 Task: Create a sub task Design and Implement Solution for the task  Create a new online platform for online nutrition coaching in the project BlueChipper , assign it to team member softage.4@softage.net and update the status of the sub task to  On Track  , set the priority of the sub task to Low
Action: Mouse moved to (532, 256)
Screenshot: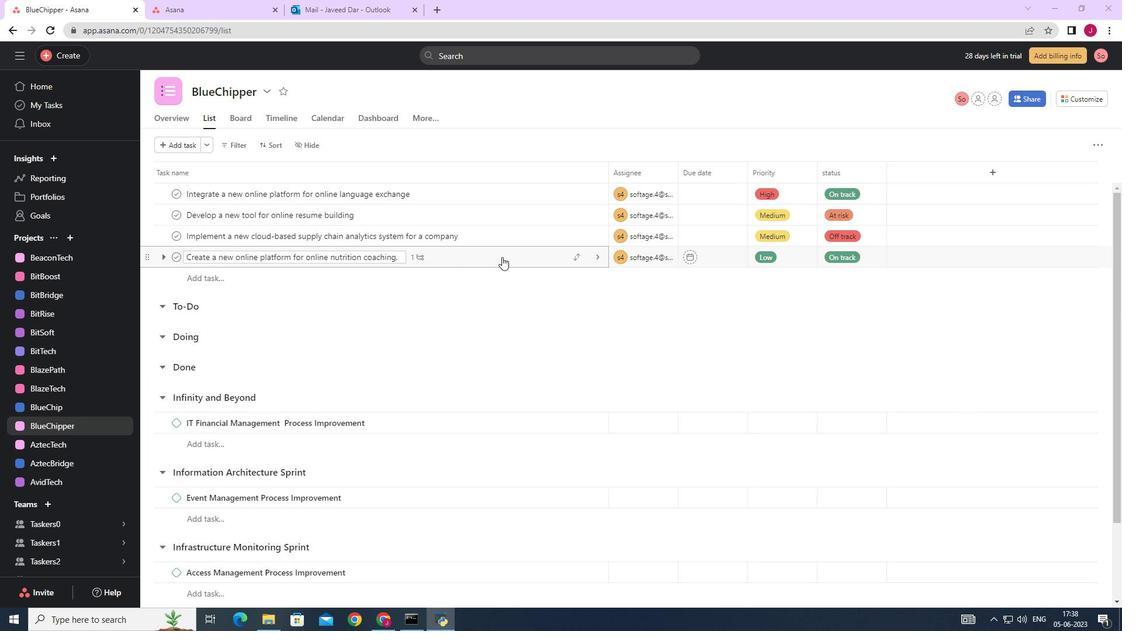 
Action: Mouse pressed left at (532, 256)
Screenshot: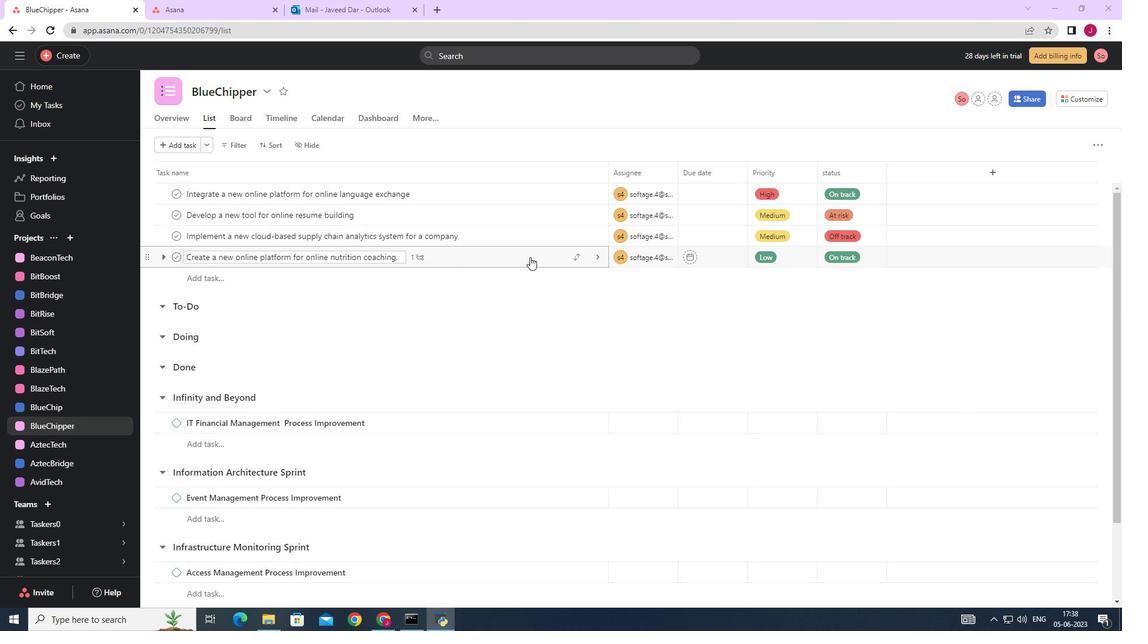
Action: Mouse moved to (895, 378)
Screenshot: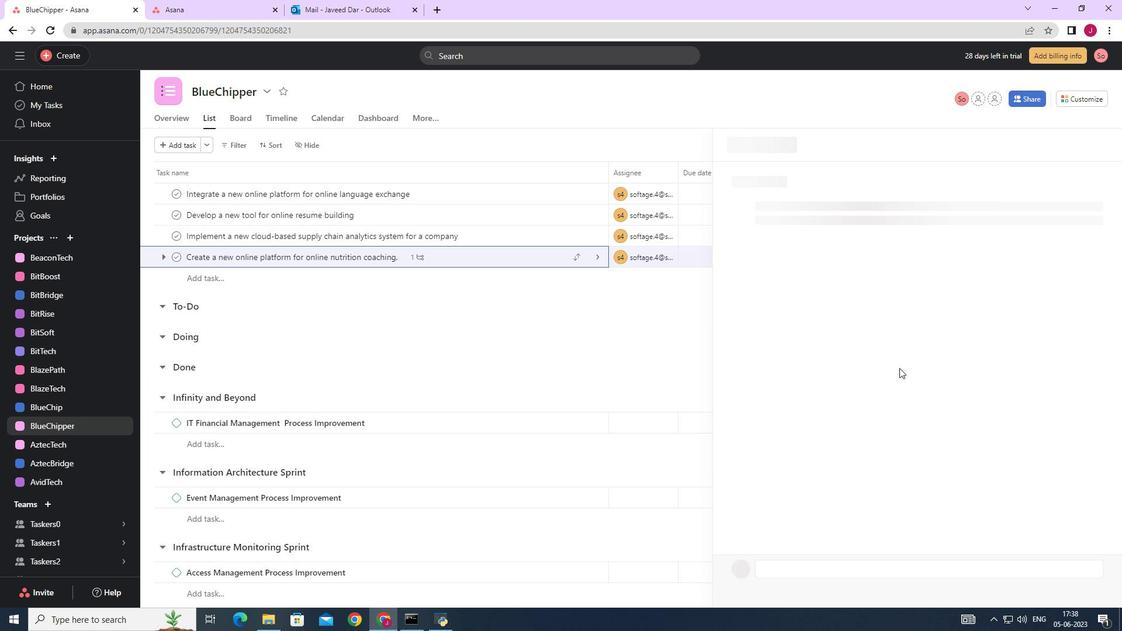
Action: Mouse scrolled (895, 377) with delta (0, 0)
Screenshot: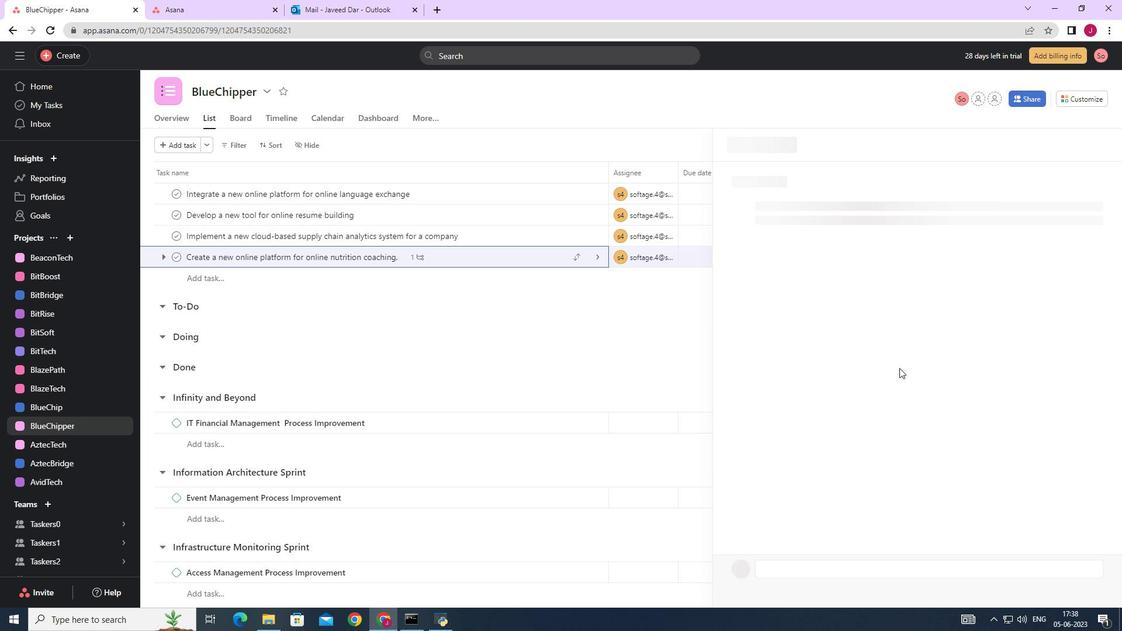 
Action: Mouse moved to (895, 379)
Screenshot: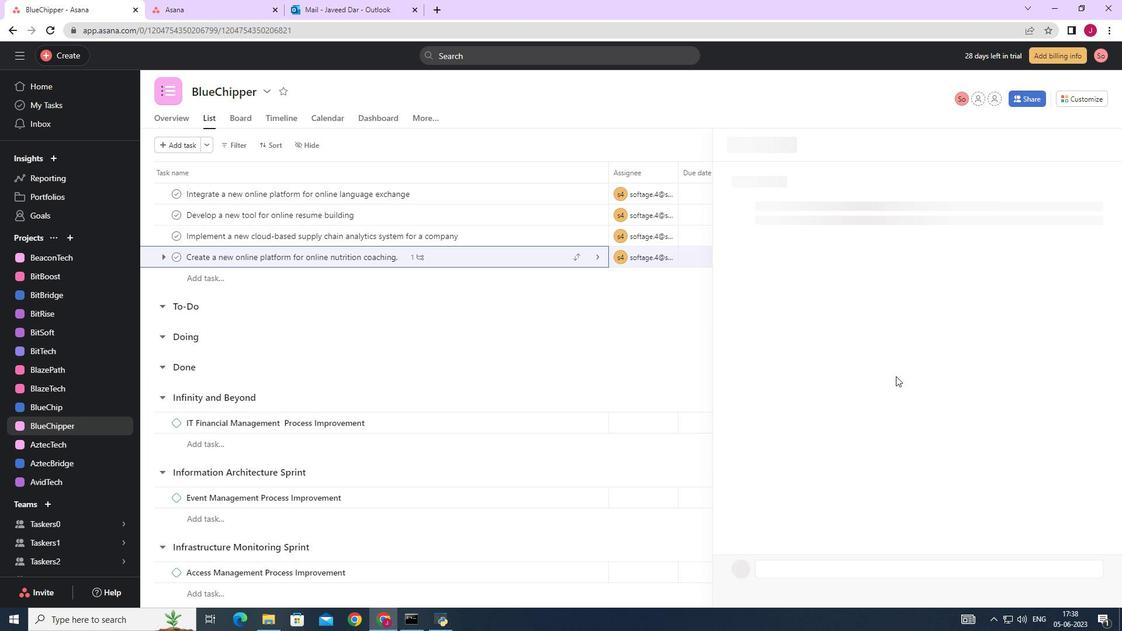 
Action: Mouse scrolled (895, 379) with delta (0, 0)
Screenshot: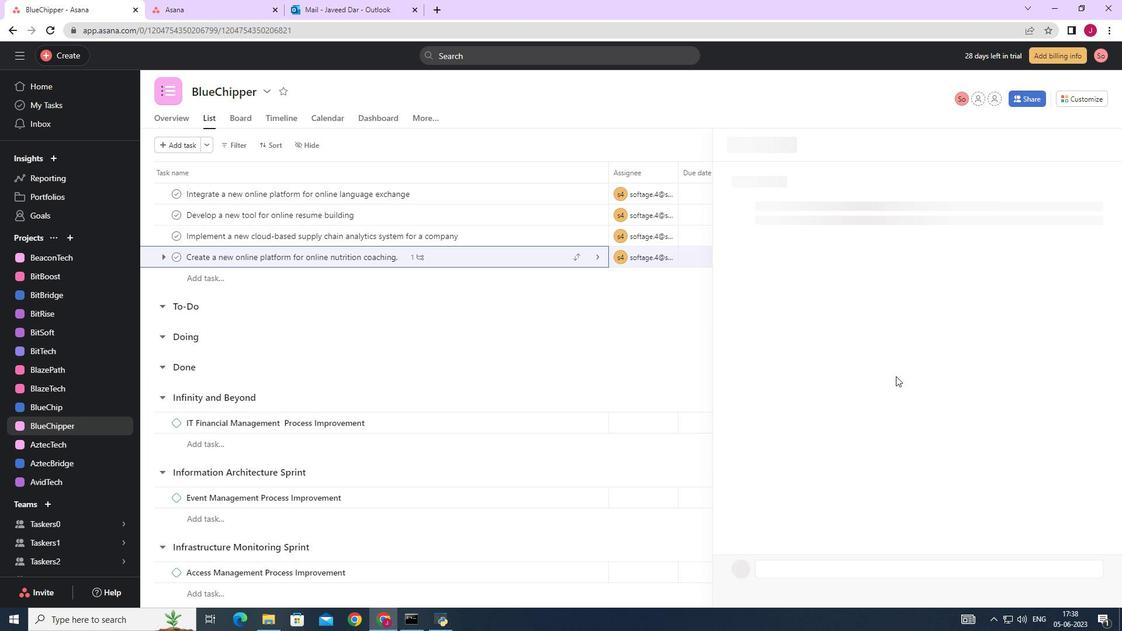 
Action: Mouse moved to (894, 381)
Screenshot: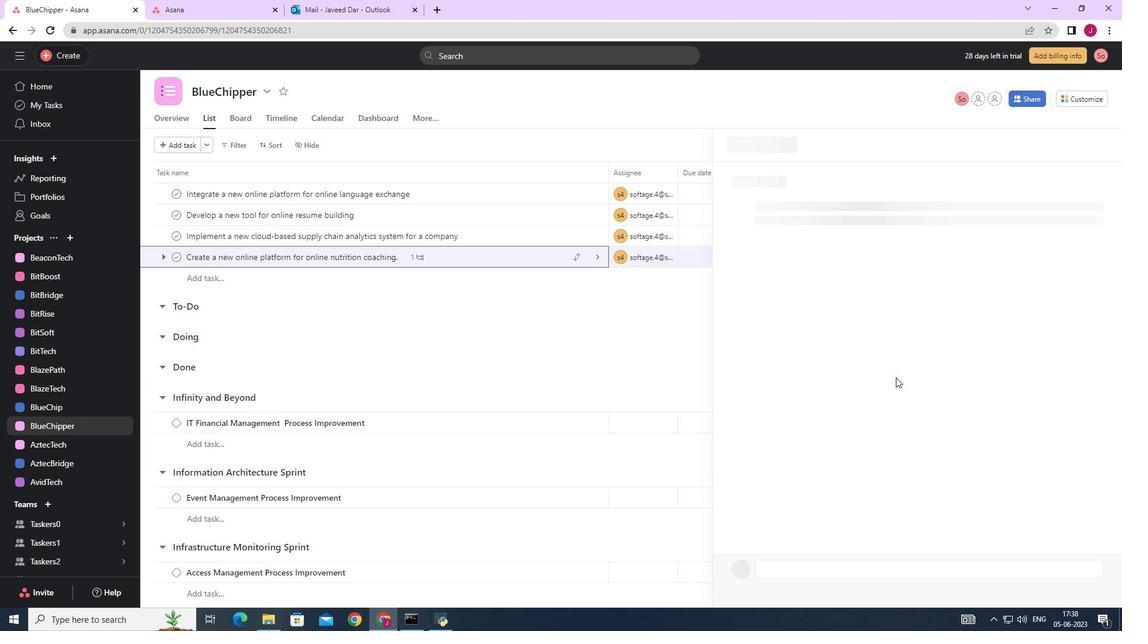 
Action: Mouse scrolled (894, 380) with delta (0, 0)
Screenshot: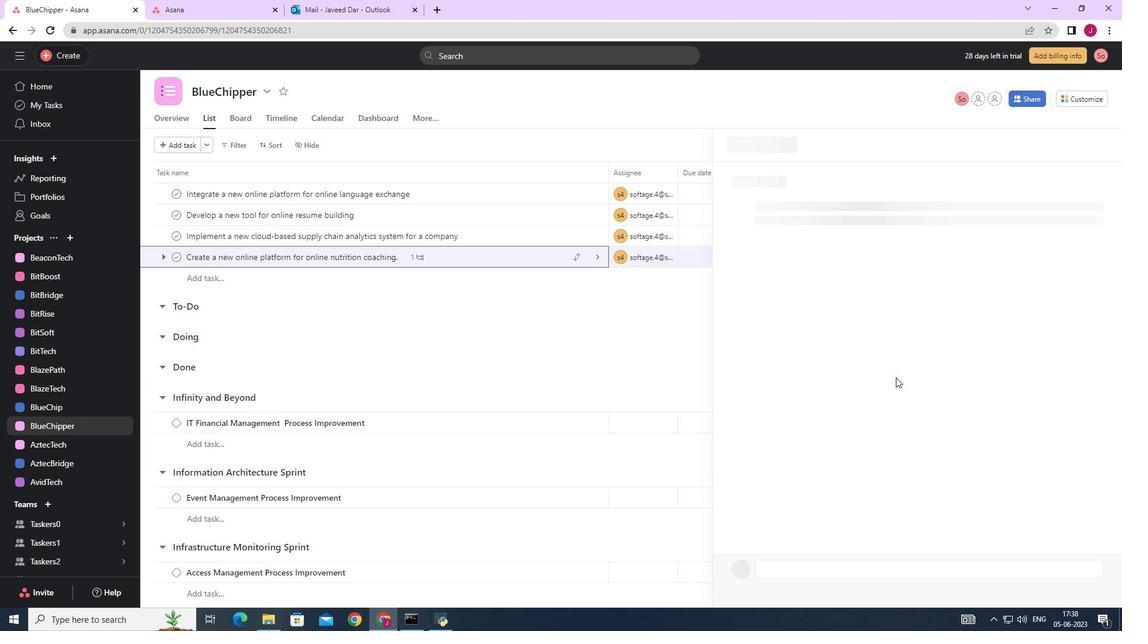 
Action: Mouse scrolled (894, 380) with delta (0, 0)
Screenshot: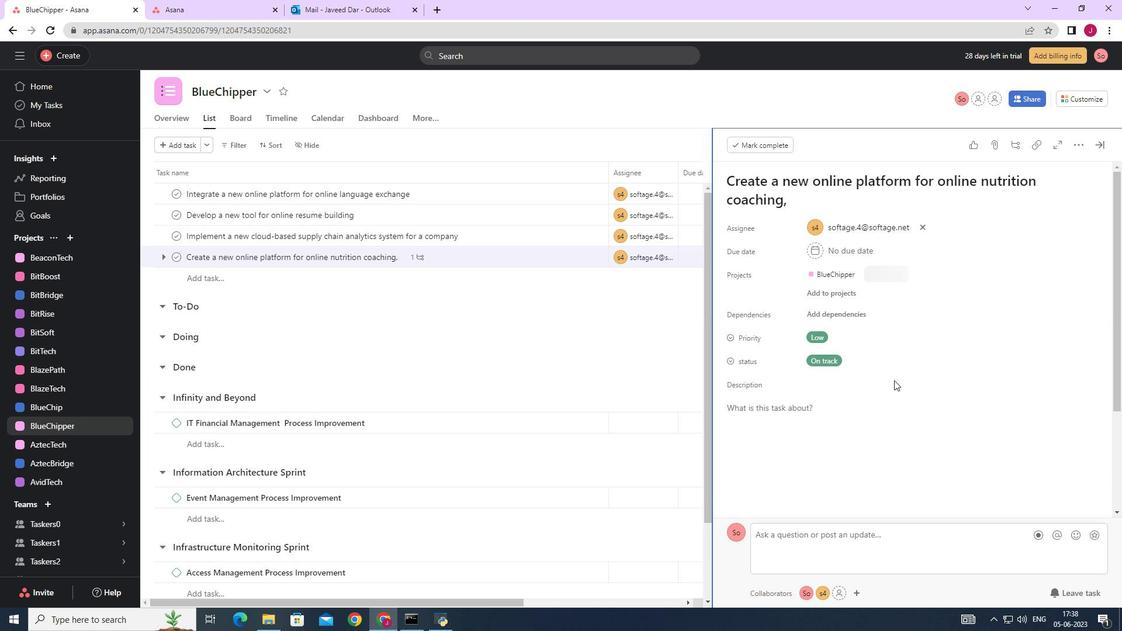 
Action: Mouse moved to (767, 423)
Screenshot: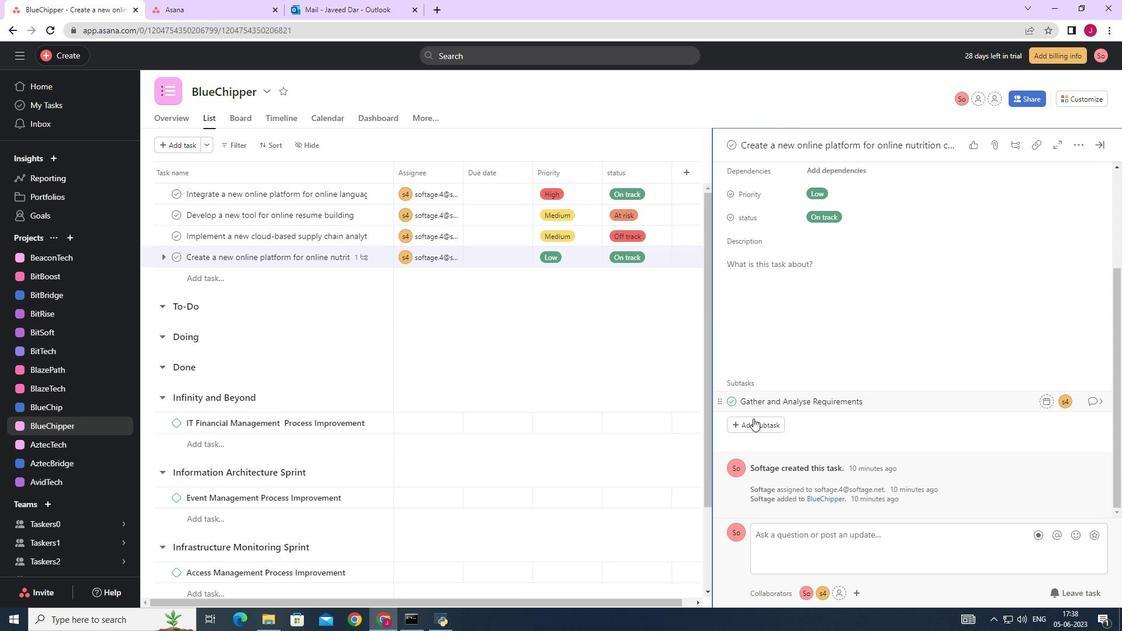 
Action: Mouse pressed left at (767, 423)
Screenshot: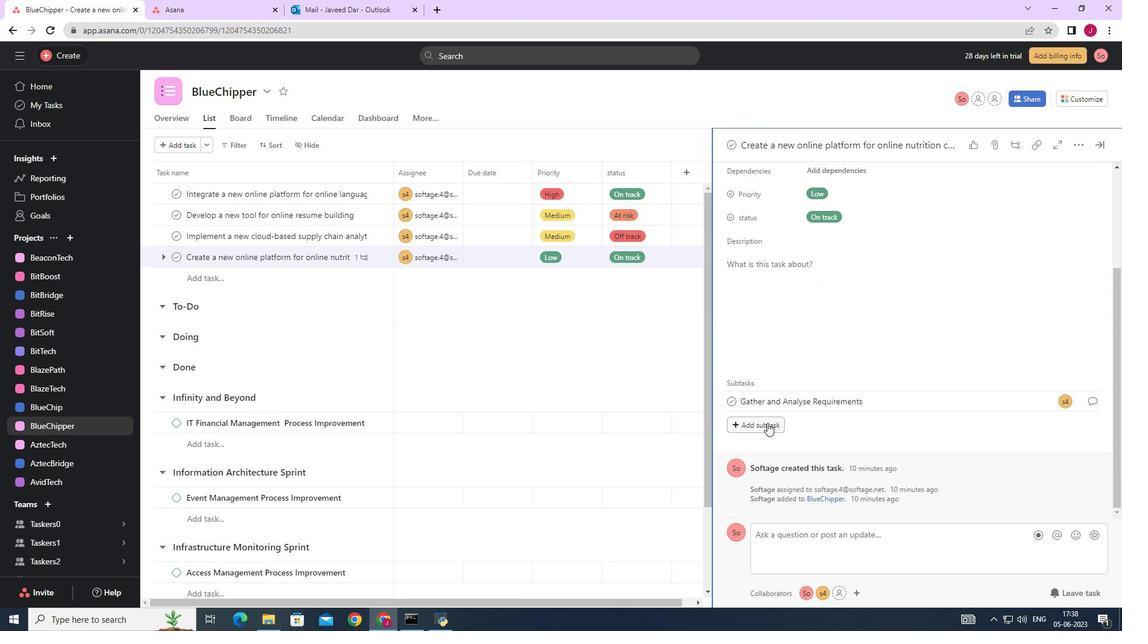 
Action: Mouse moved to (758, 423)
Screenshot: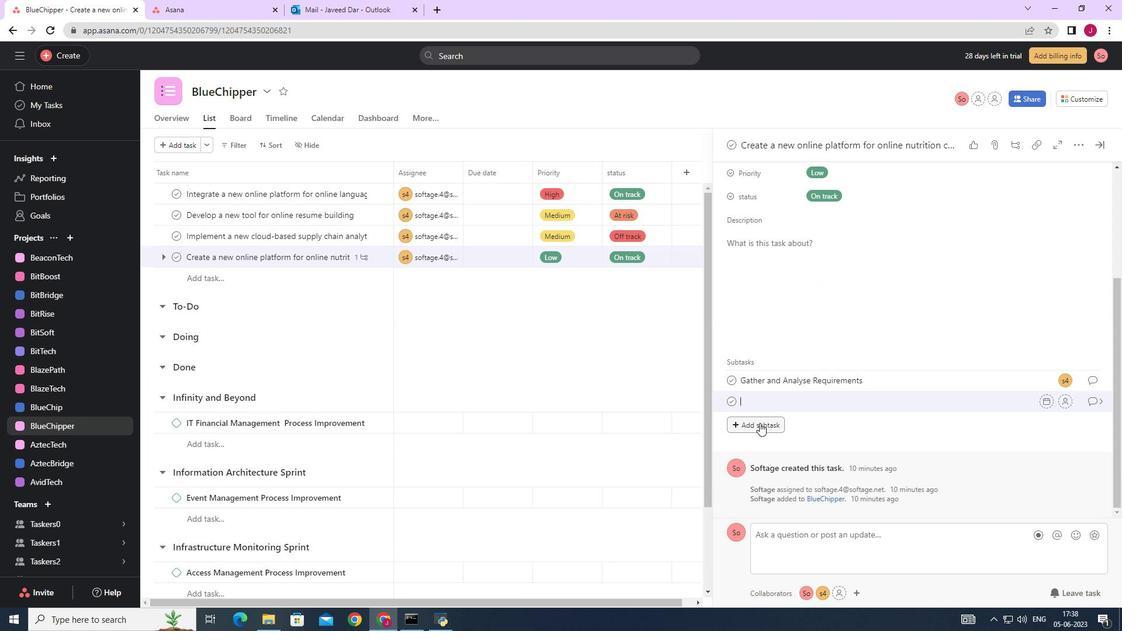 
Action: Key pressed <Key.caps_lock>D<Key.caps_lock>esign<Key.space>and<Key.space><Key.caps_lock>I<Key.caps_lock>mplement<Key.space><Key.caps_lock>S<Key.caps_lock>olution
Screenshot: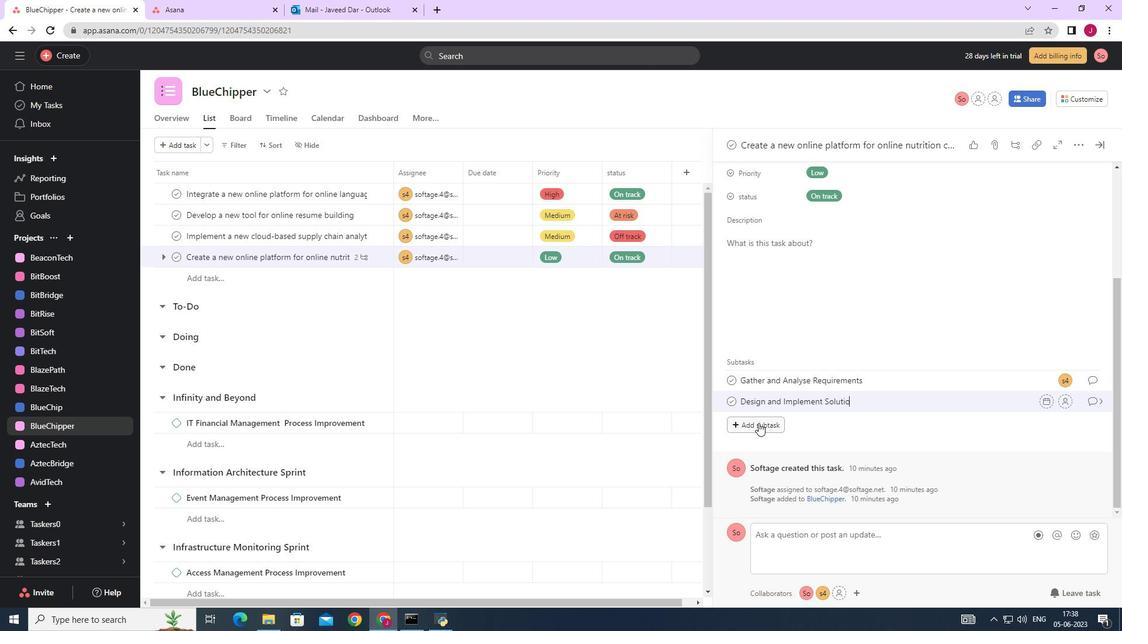 
Action: Mouse moved to (1062, 403)
Screenshot: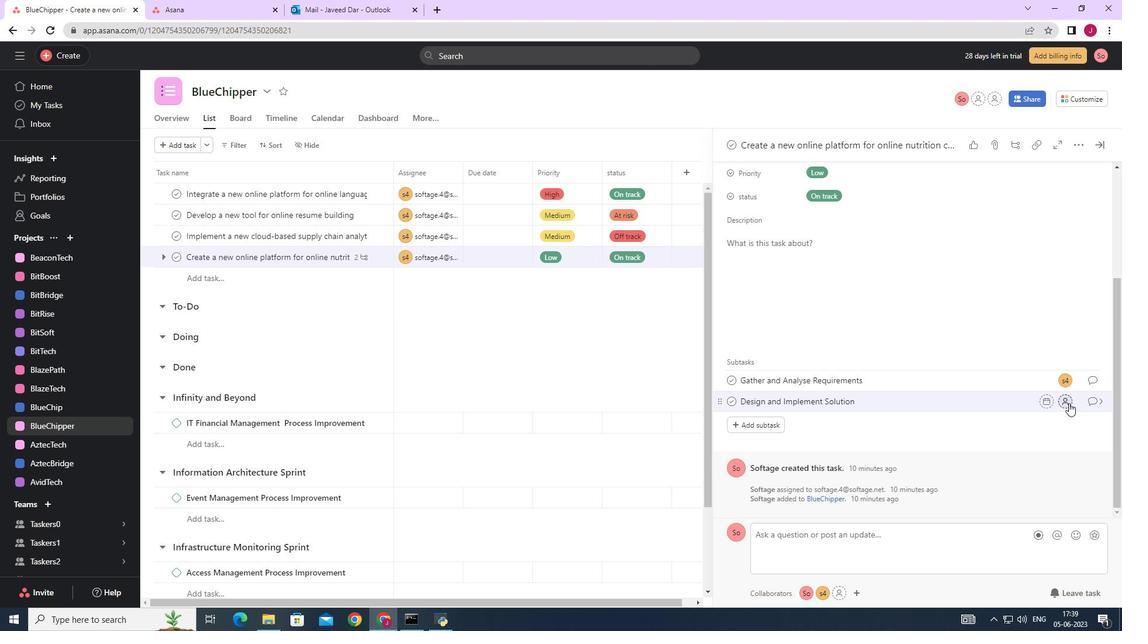 
Action: Mouse pressed left at (1062, 403)
Screenshot: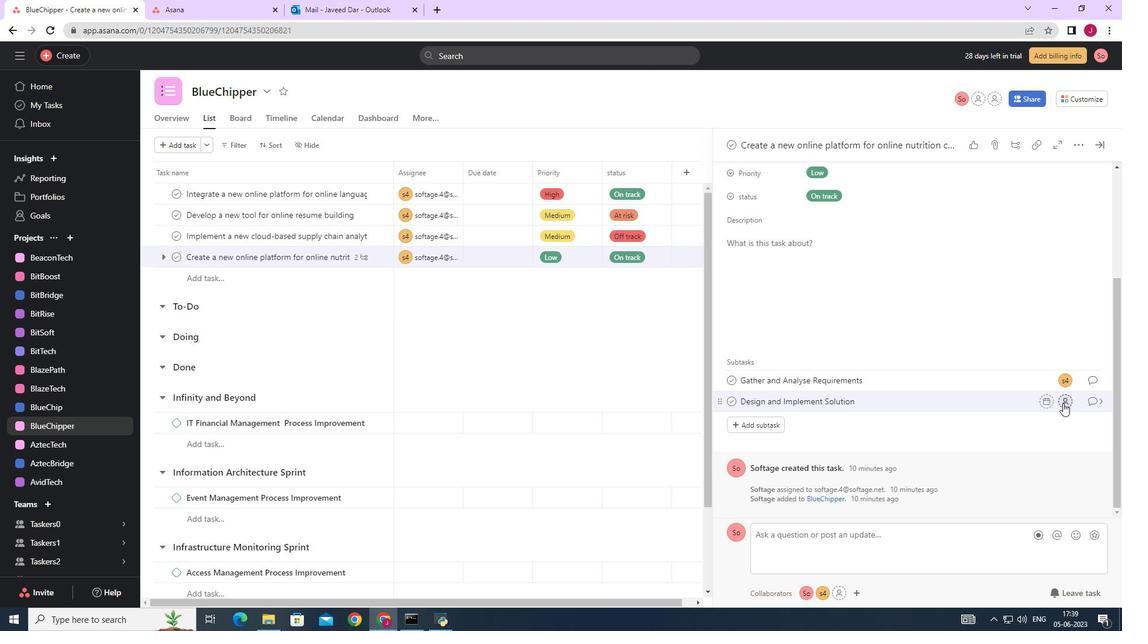 
Action: Key pressed softage.4
Screenshot: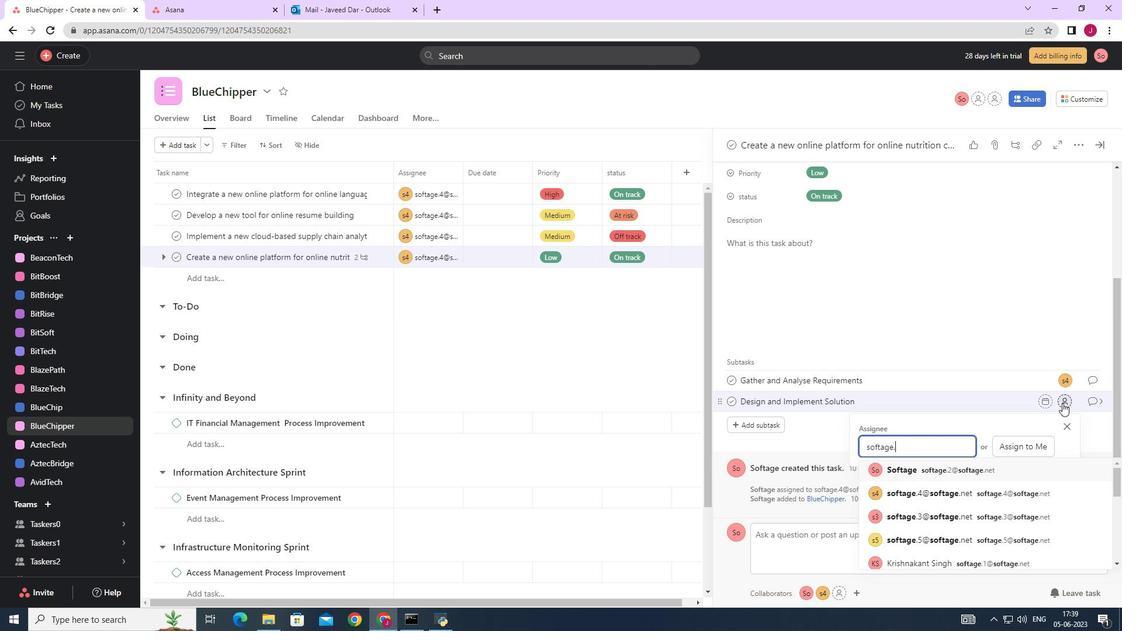 
Action: Mouse moved to (924, 470)
Screenshot: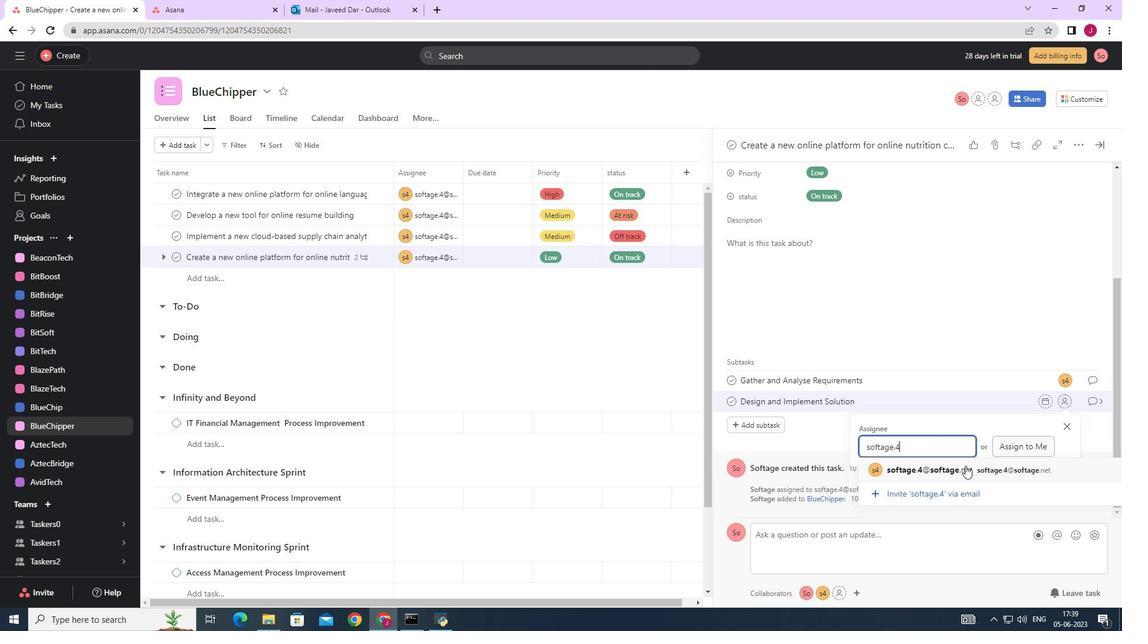 
Action: Mouse pressed left at (924, 470)
Screenshot: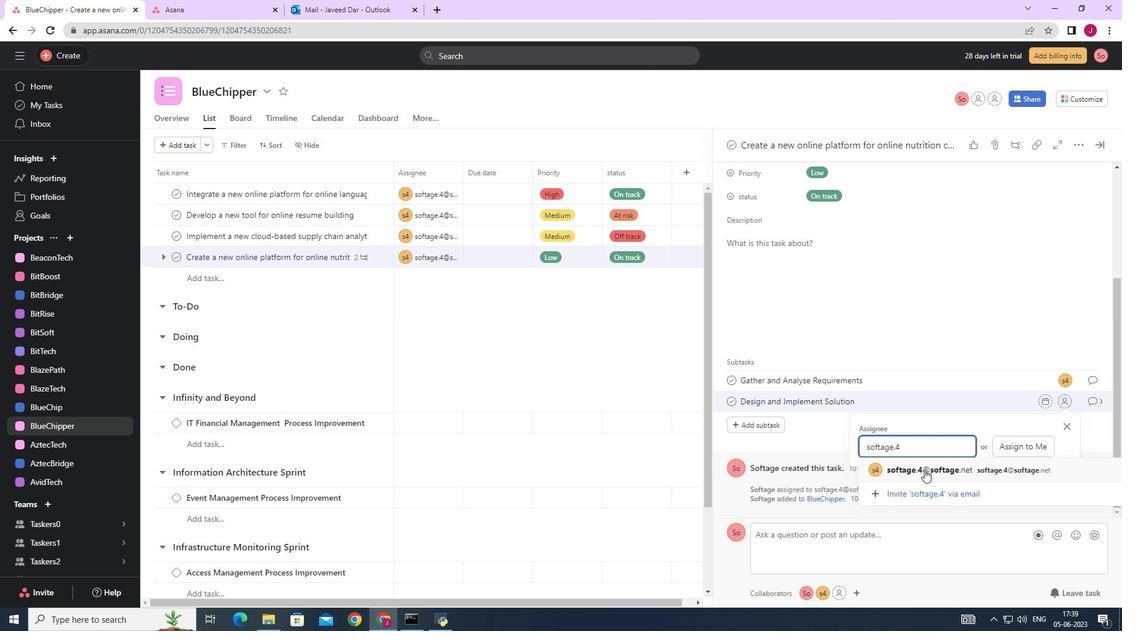 
Action: Mouse moved to (1085, 401)
Screenshot: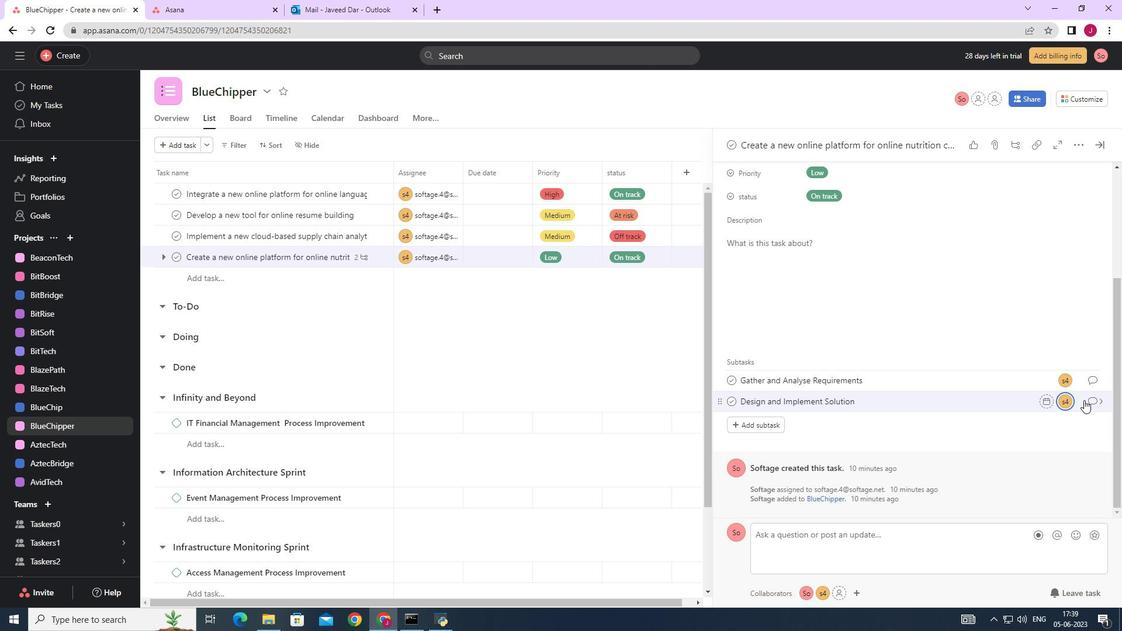 
Action: Mouse pressed left at (1085, 401)
Screenshot: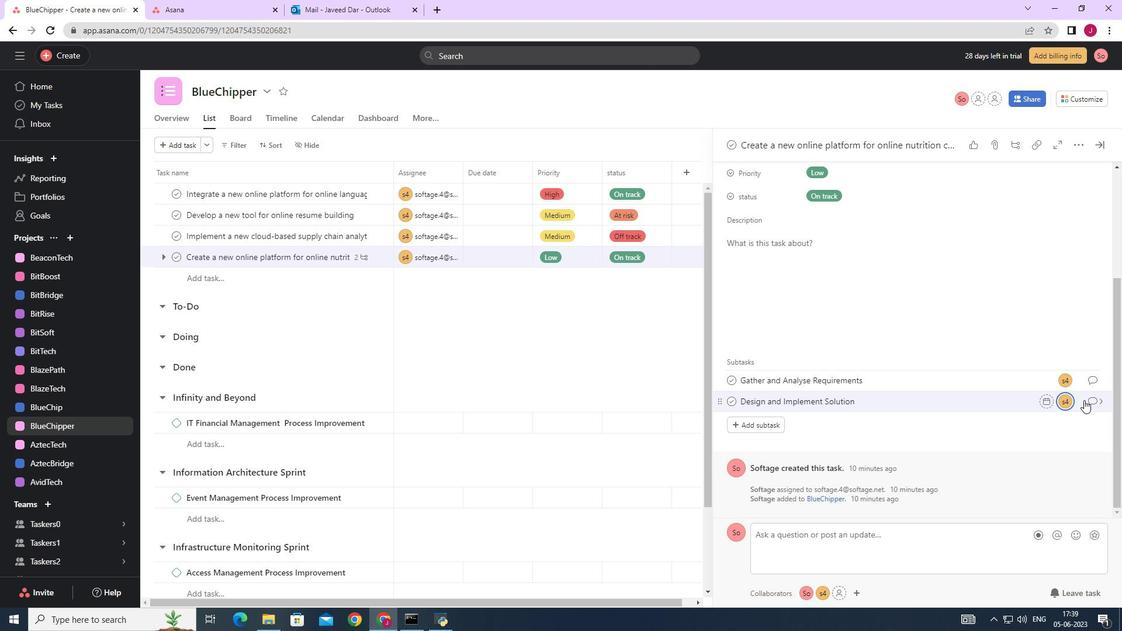 
Action: Mouse moved to (774, 306)
Screenshot: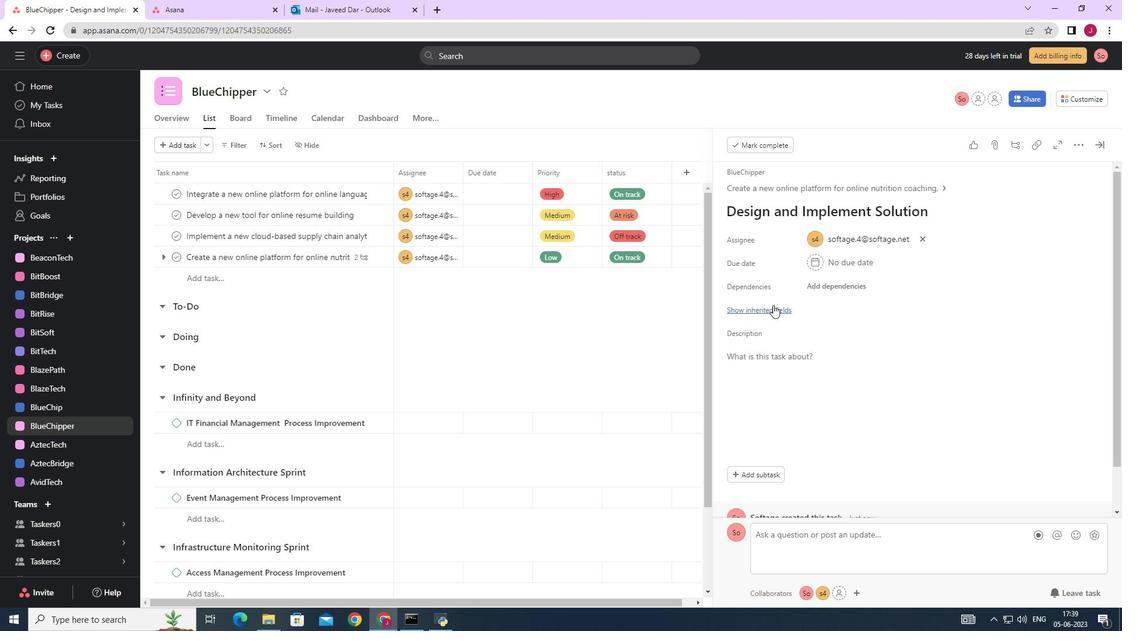 
Action: Mouse pressed left at (774, 306)
Screenshot: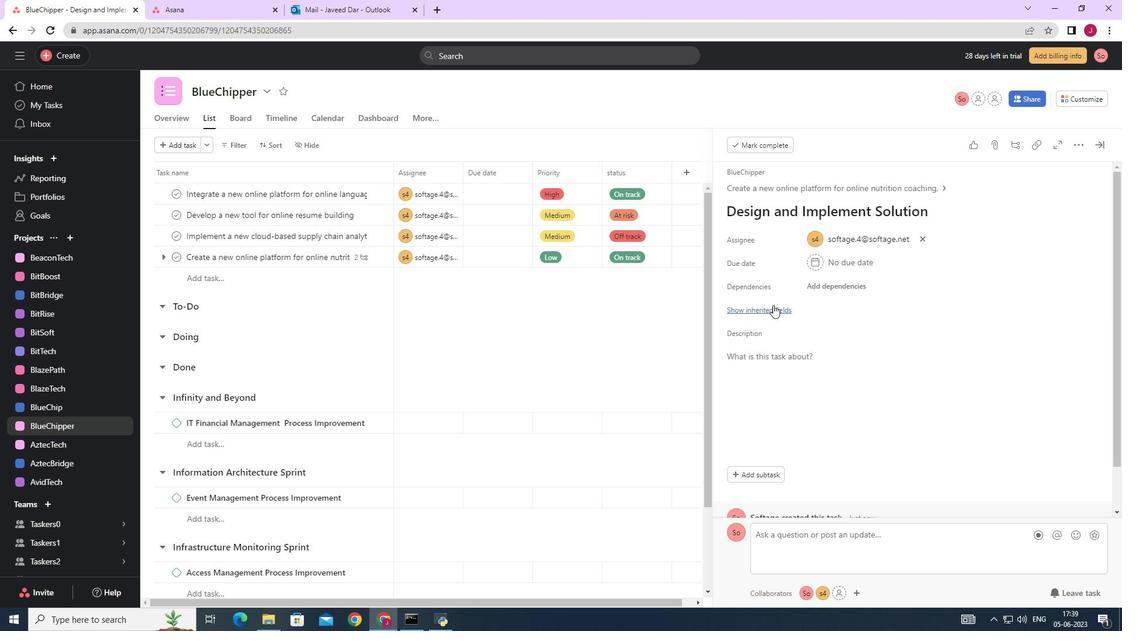 
Action: Mouse moved to (769, 336)
Screenshot: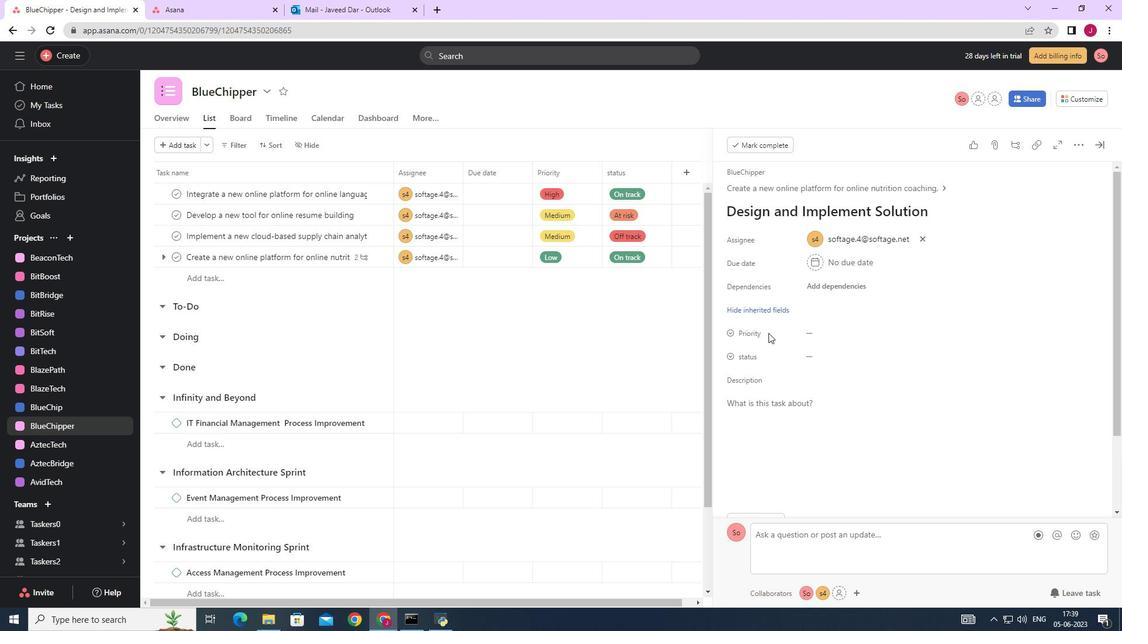
Action: Mouse pressed left at (769, 336)
Screenshot: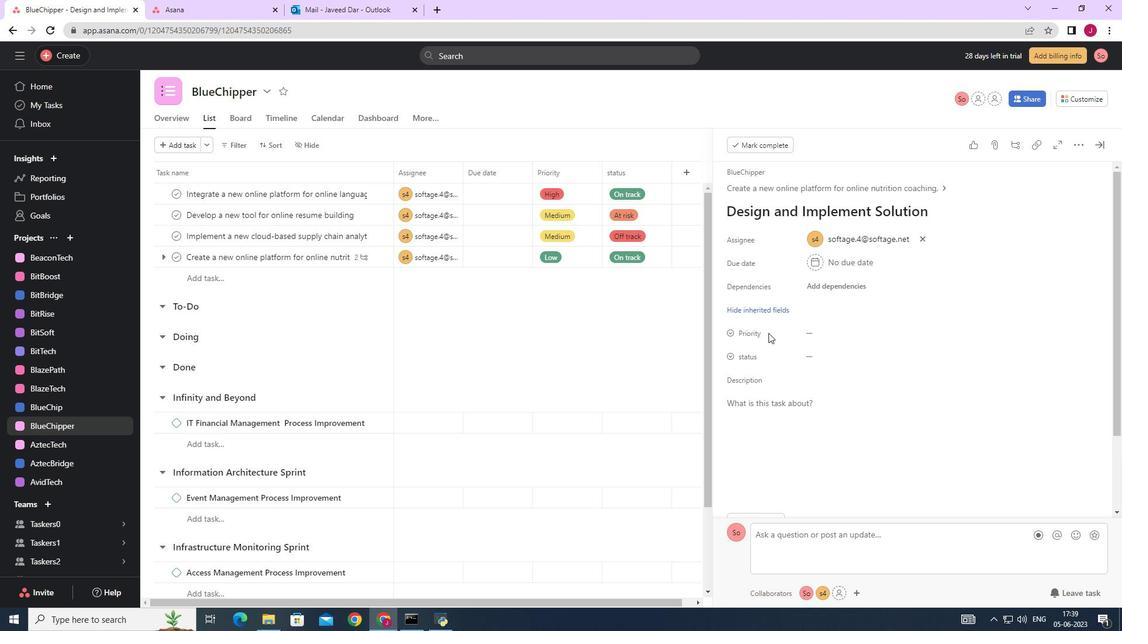 
Action: Mouse moved to (807, 339)
Screenshot: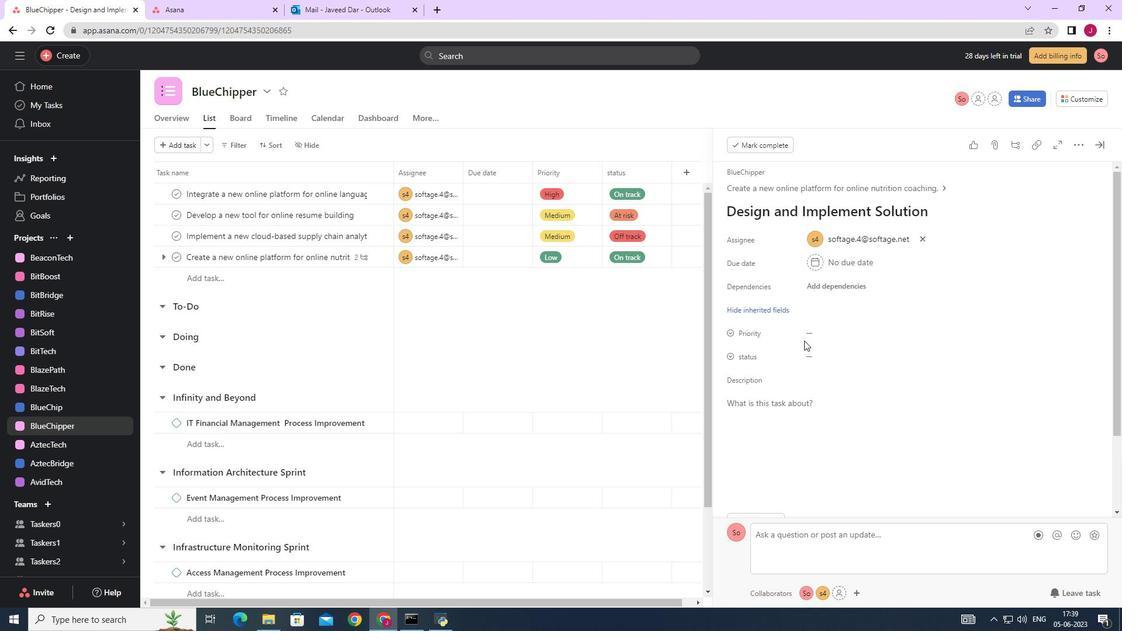 
Action: Mouse pressed left at (807, 339)
Screenshot: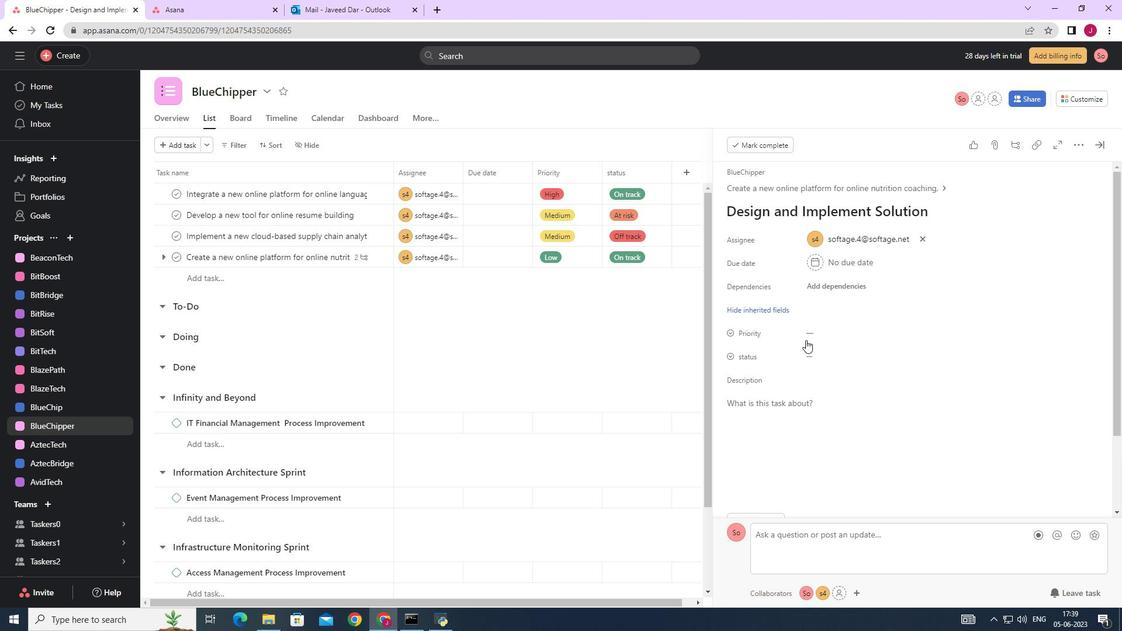 
Action: Mouse moved to (834, 414)
Screenshot: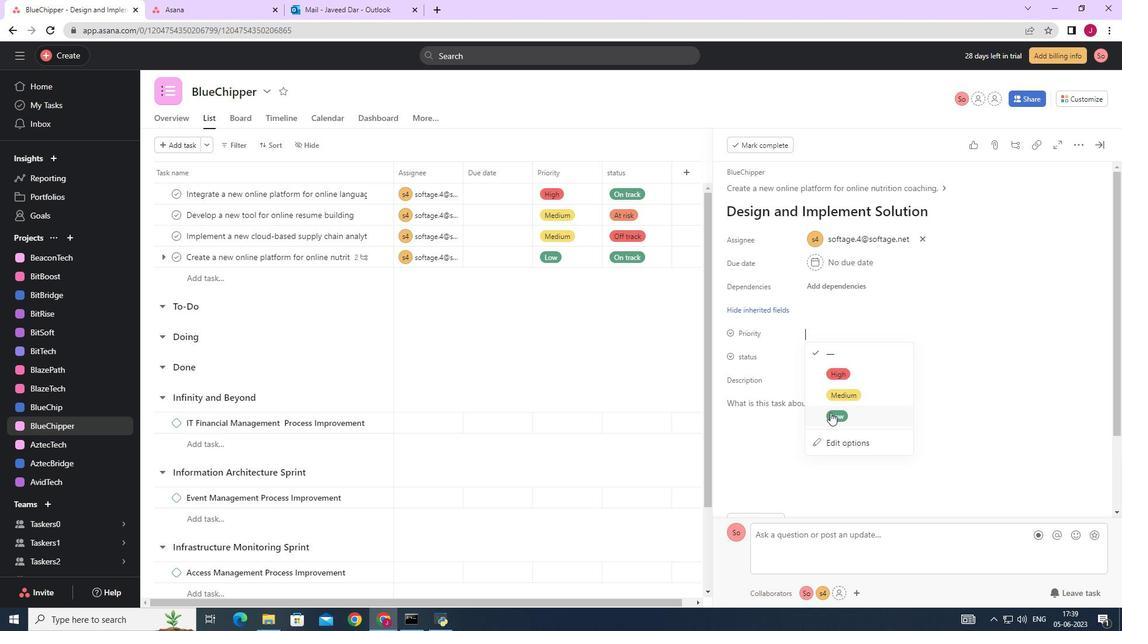 
Action: Mouse pressed left at (834, 414)
Screenshot: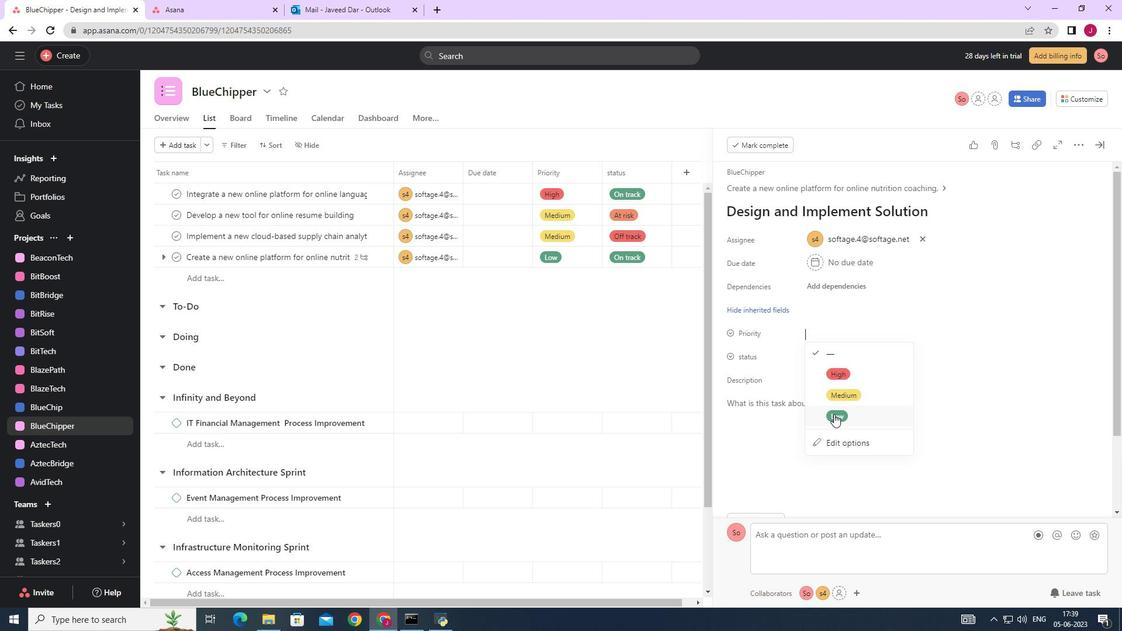 
Action: Mouse moved to (816, 351)
Screenshot: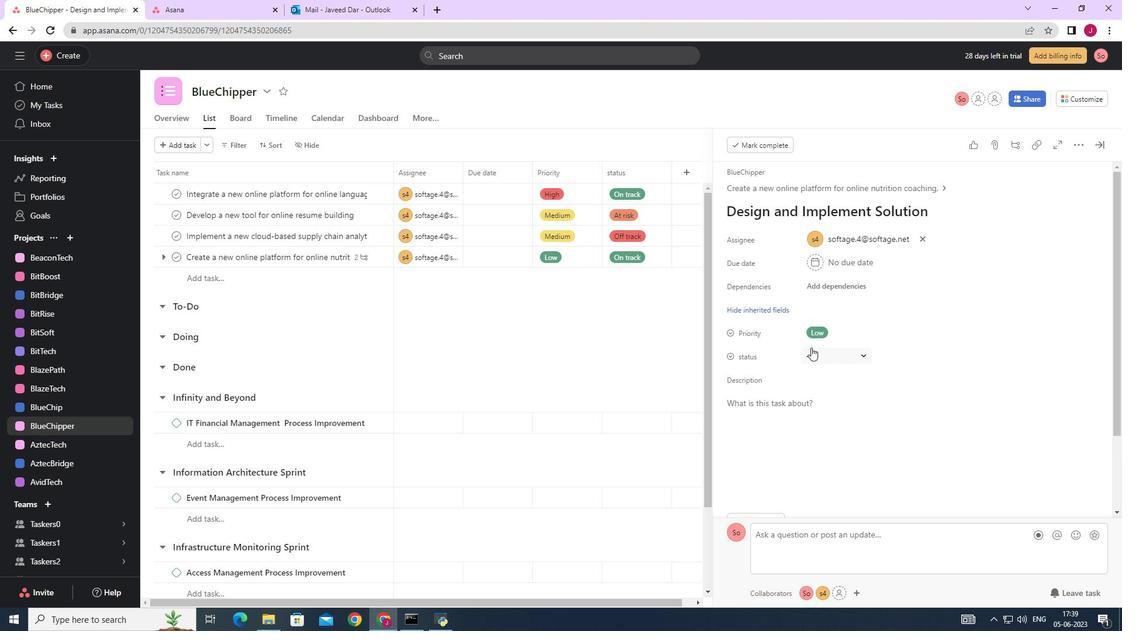 
Action: Mouse pressed left at (816, 351)
Screenshot: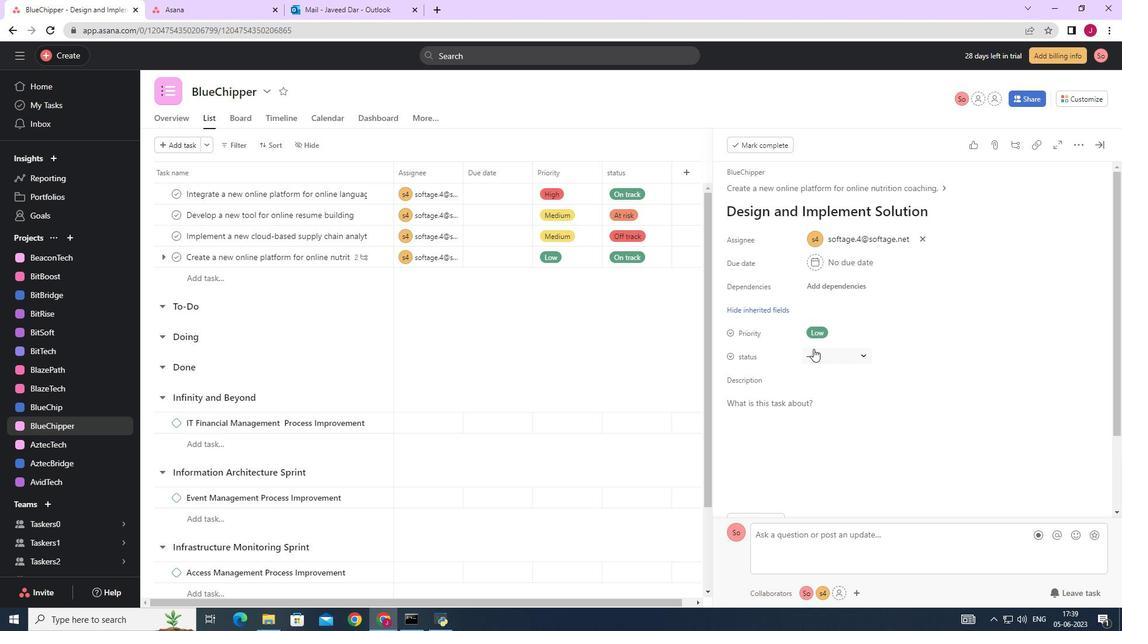 
Action: Mouse moved to (844, 395)
Screenshot: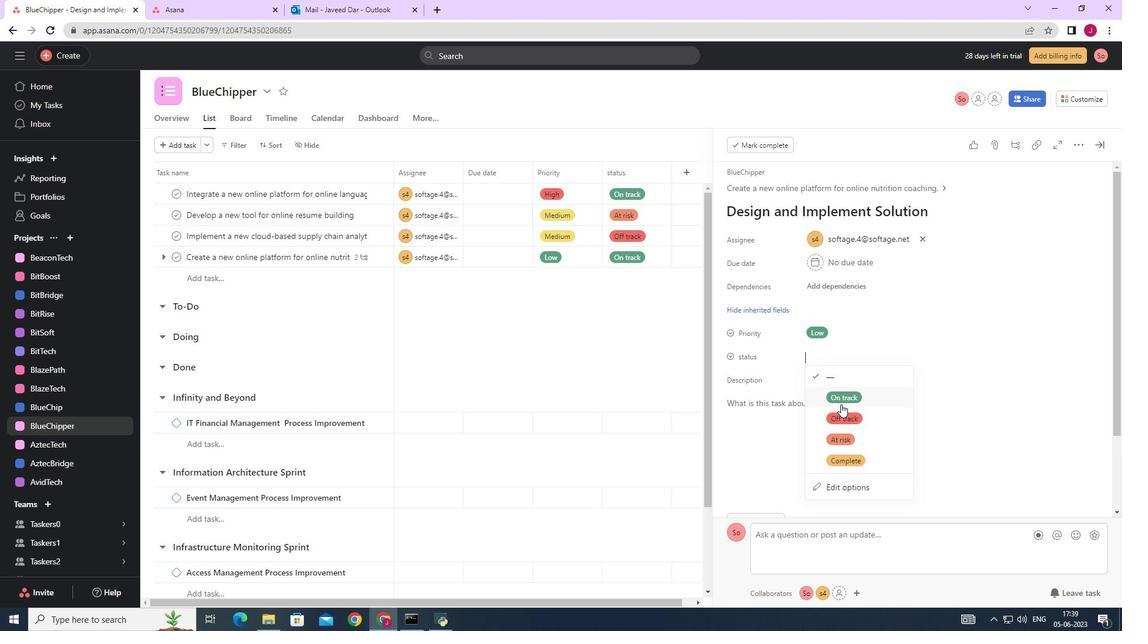 
Action: Mouse pressed left at (844, 395)
Screenshot: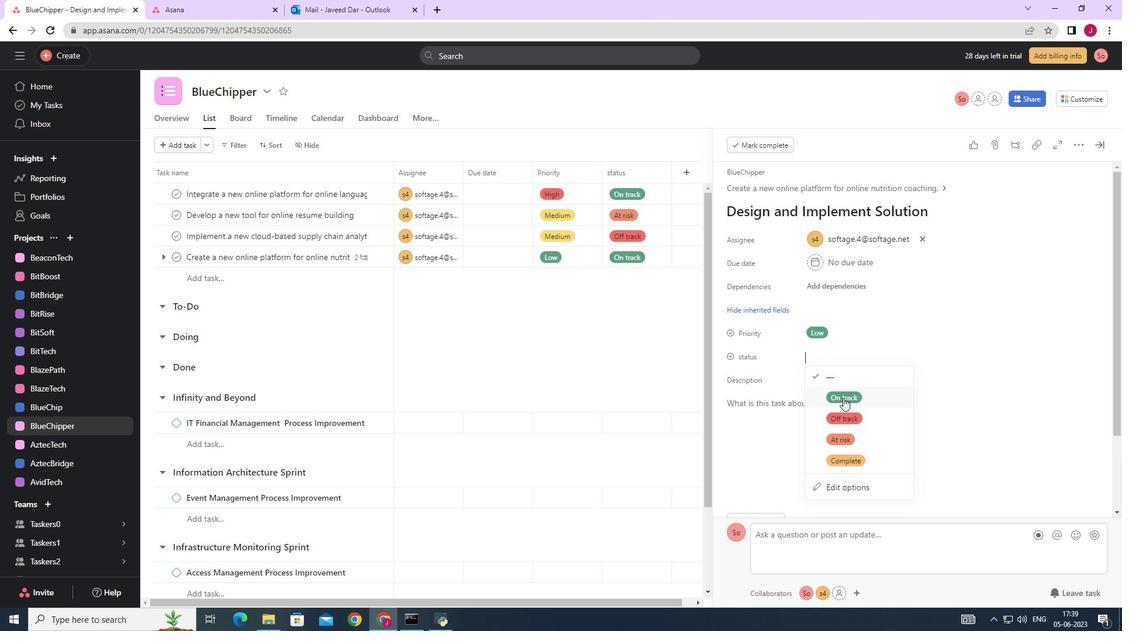 
Action: Mouse moved to (1100, 143)
Screenshot: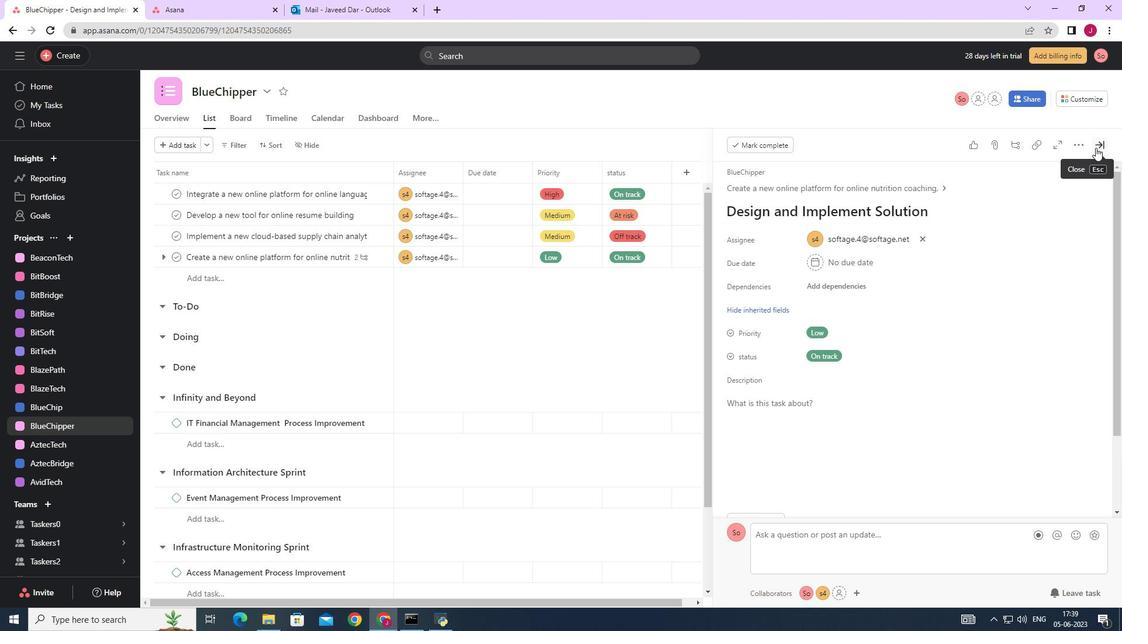 
Action: Mouse pressed left at (1100, 143)
Screenshot: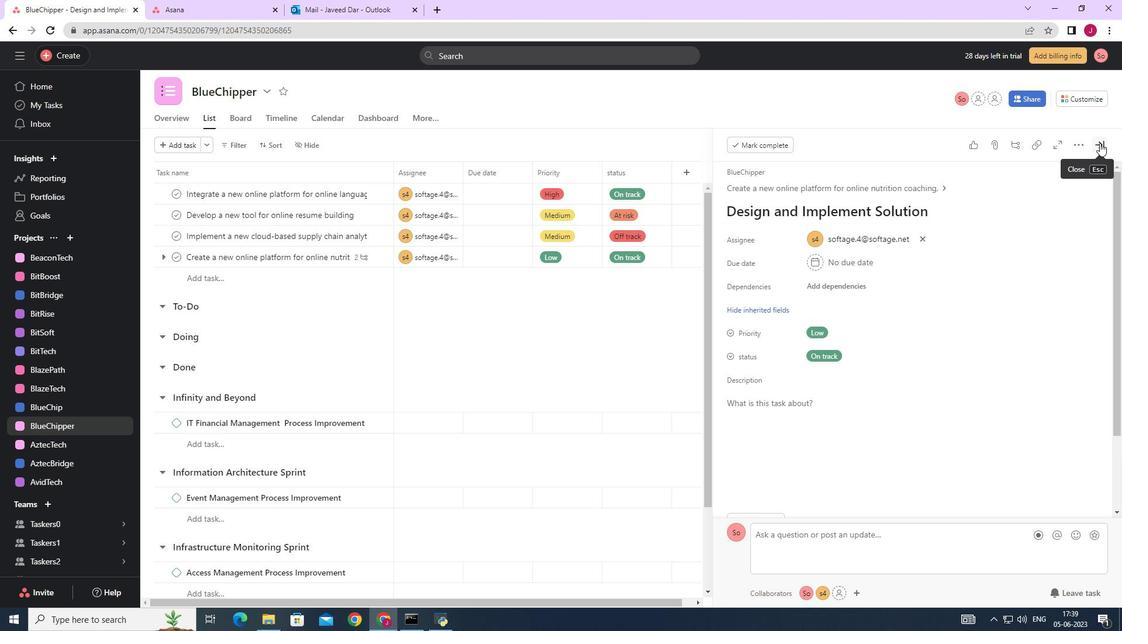 
Action: Mouse moved to (1090, 146)
Screenshot: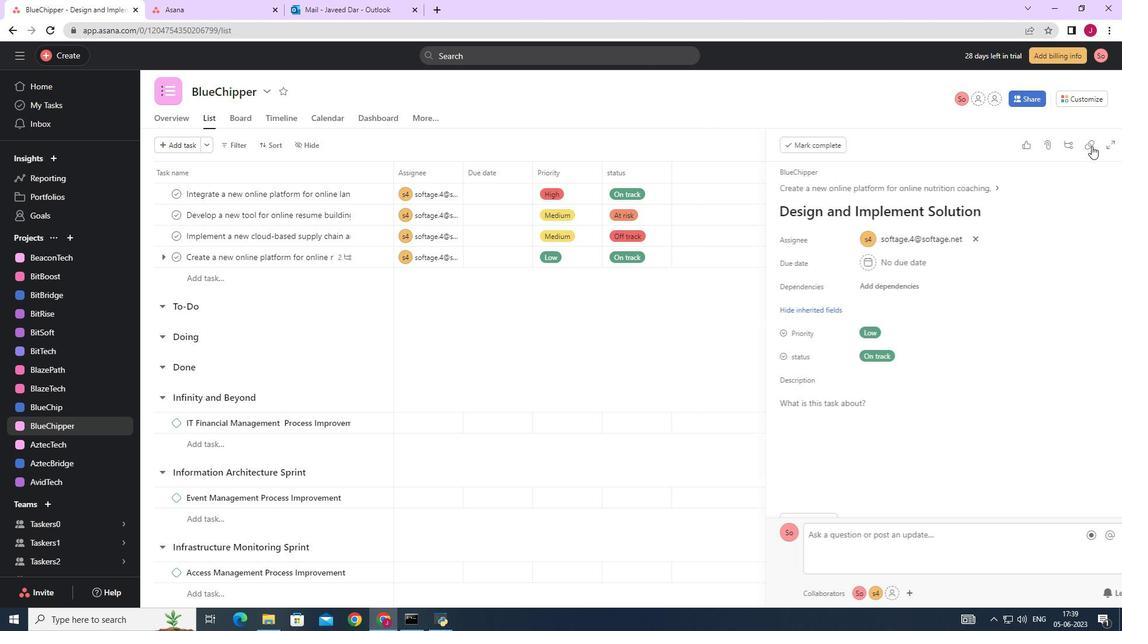 
